 Task: Sort the products in the category "Non-Alcoholic Beers" by price (highest first).
Action: Mouse moved to (1052, 364)
Screenshot: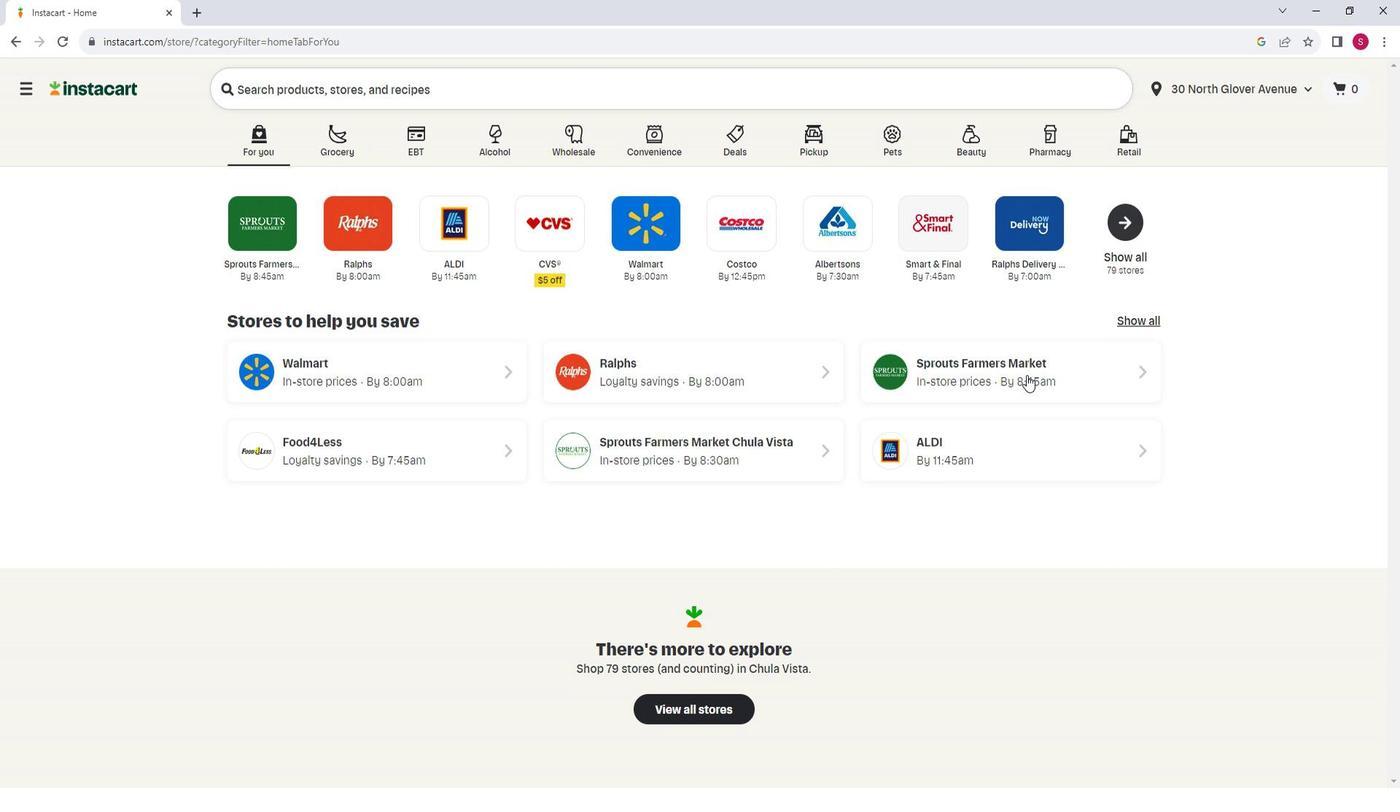 
Action: Mouse pressed left at (1052, 364)
Screenshot: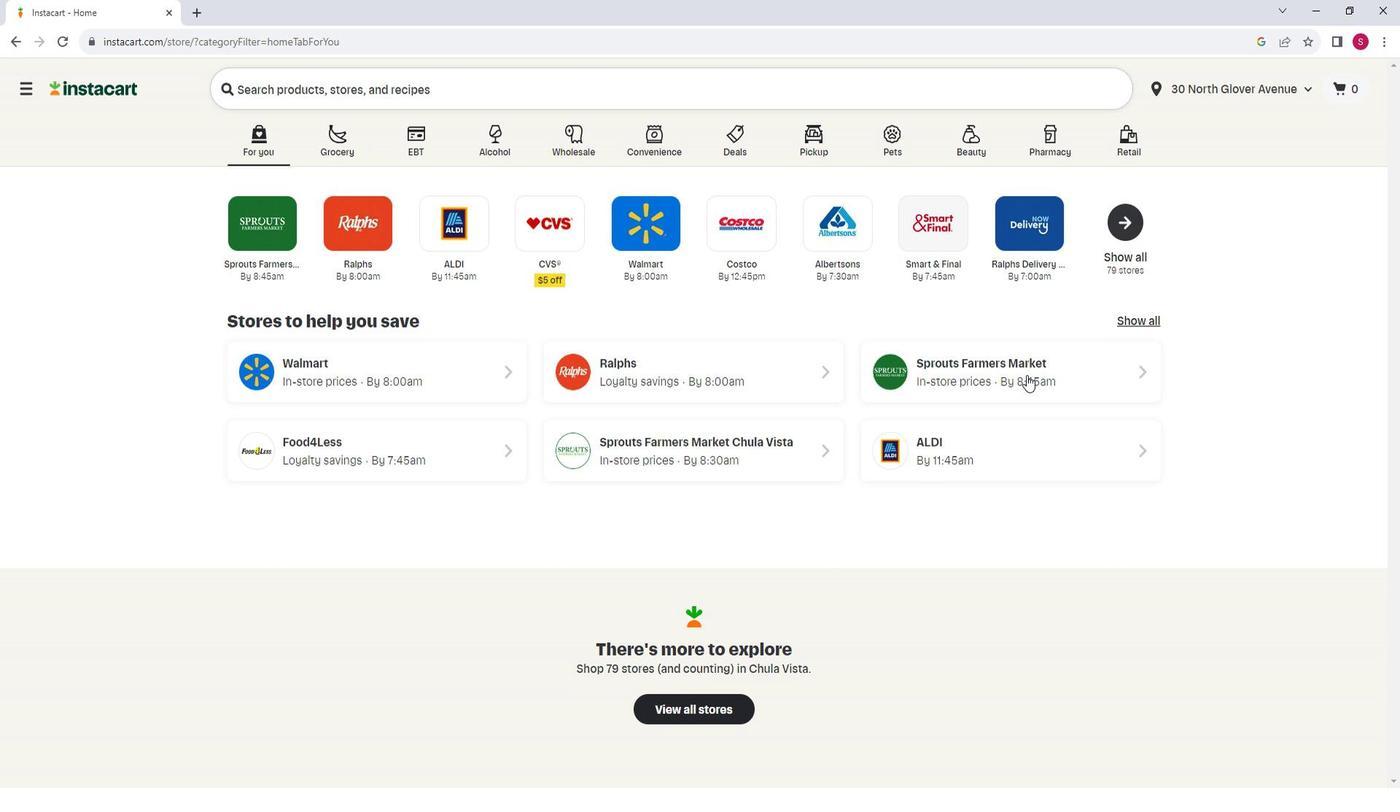 
Action: Mouse moved to (174, 567)
Screenshot: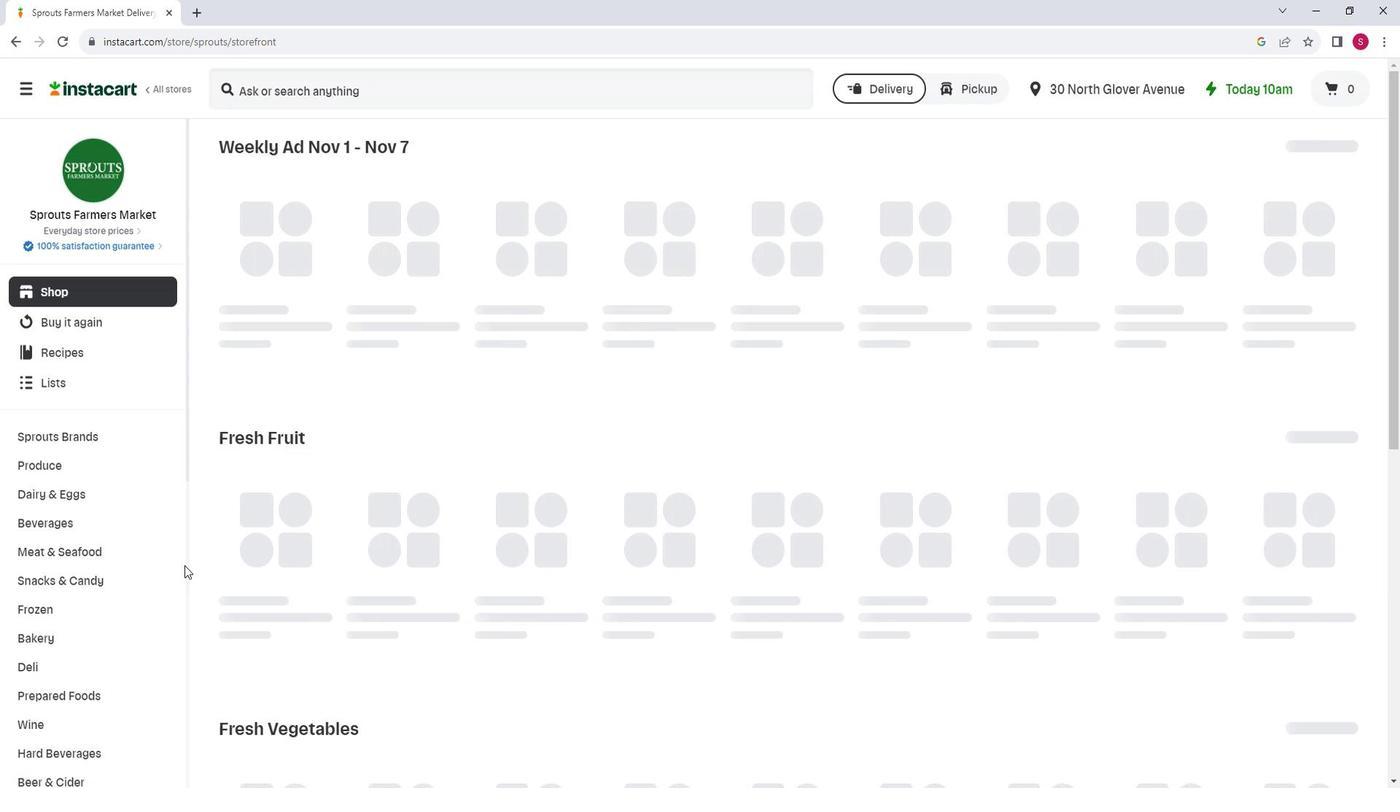
Action: Mouse scrolled (174, 566) with delta (0, 0)
Screenshot: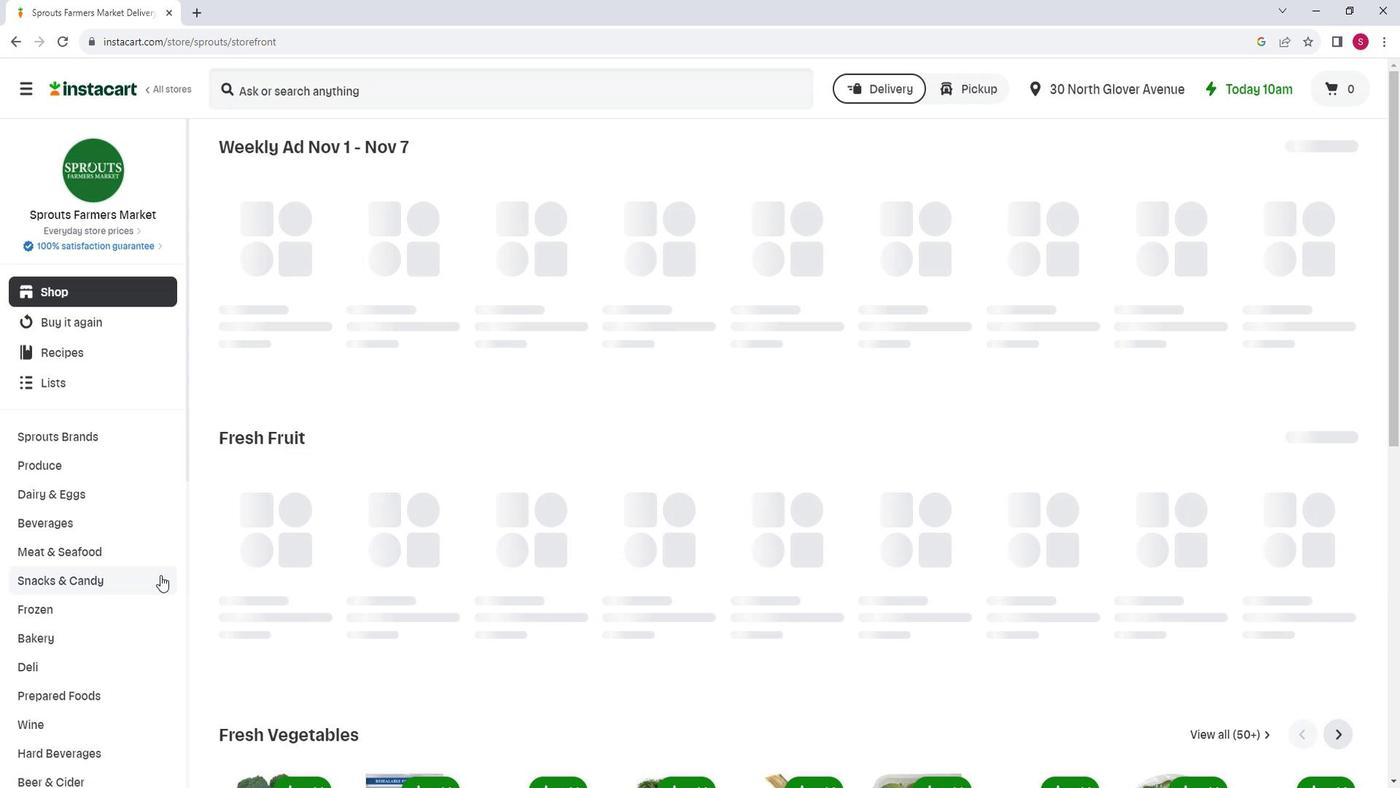
Action: Mouse moved to (130, 690)
Screenshot: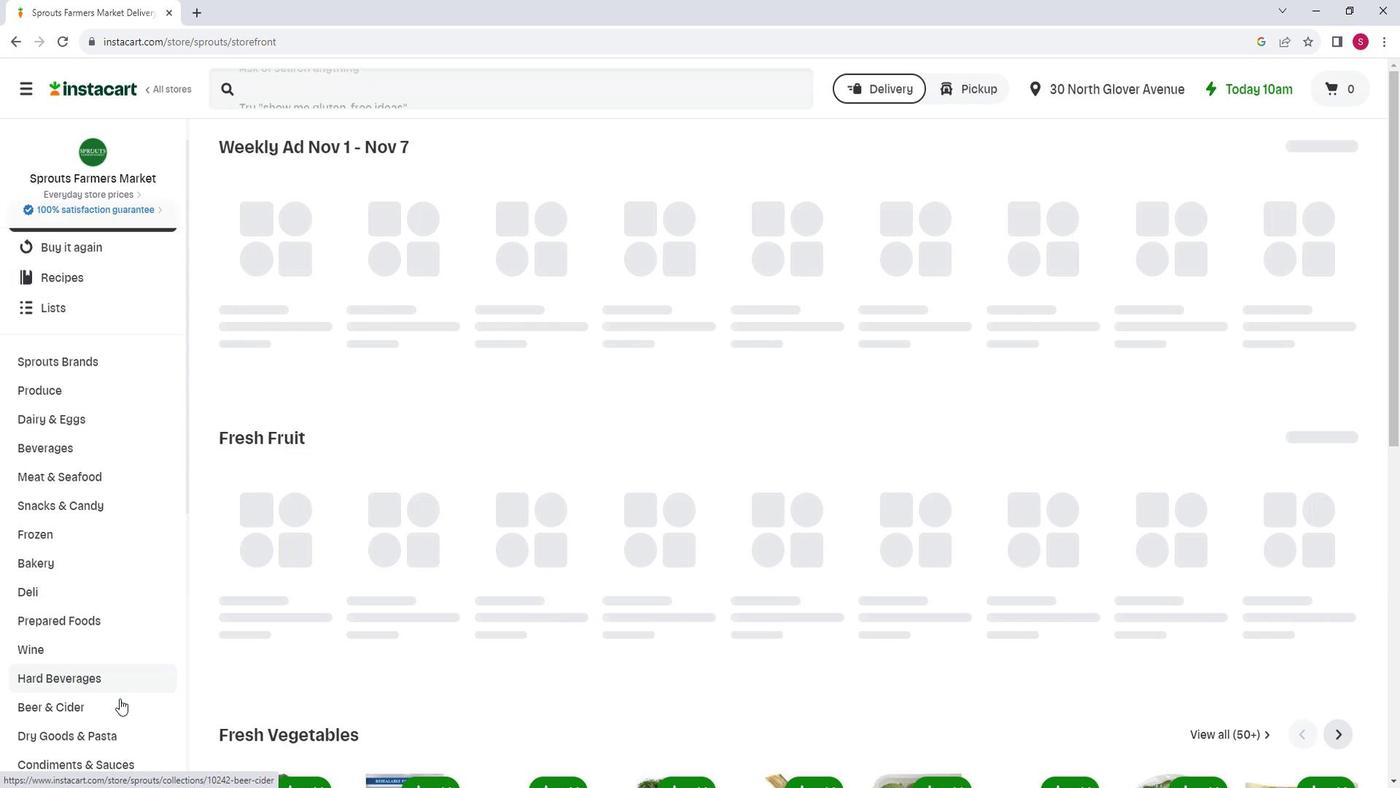 
Action: Mouse pressed left at (130, 690)
Screenshot: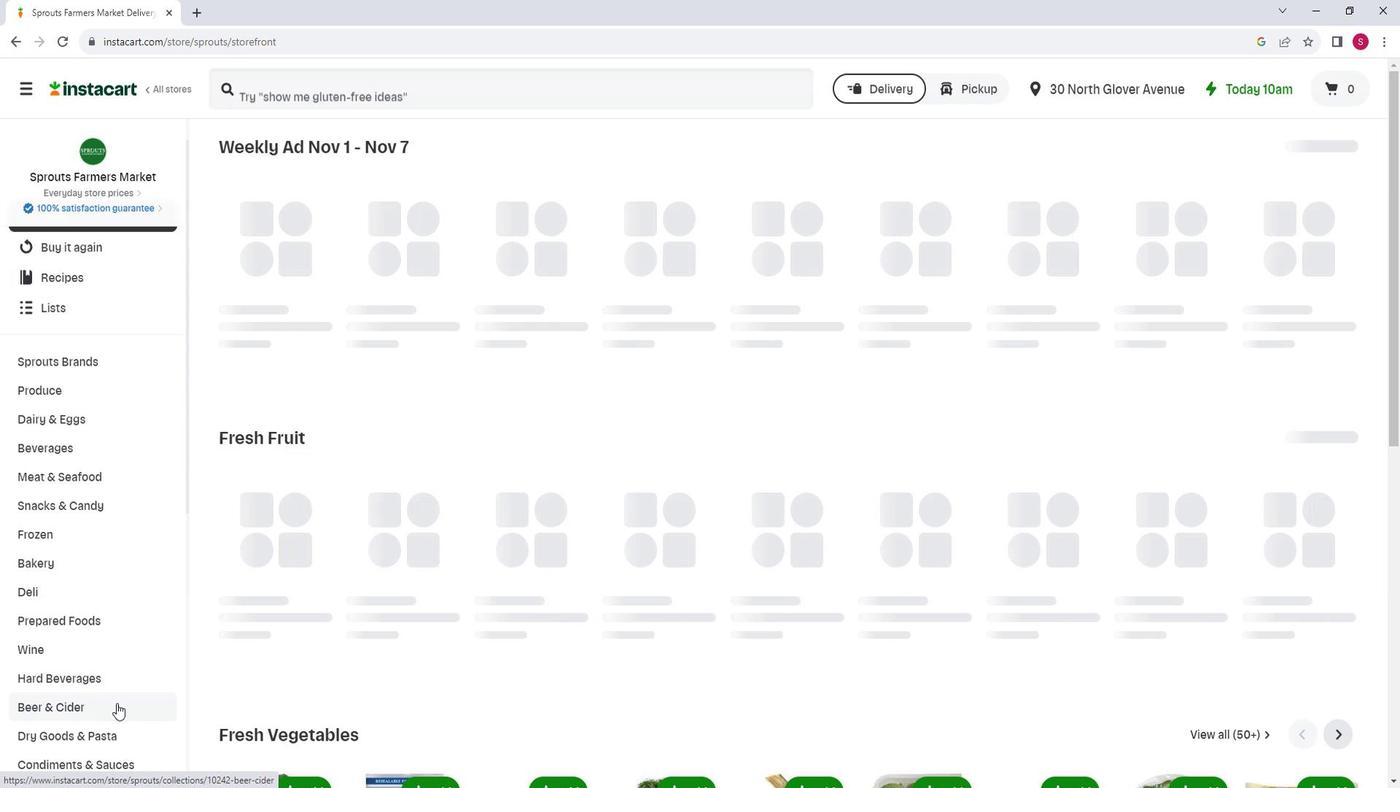 
Action: Mouse moved to (648, 198)
Screenshot: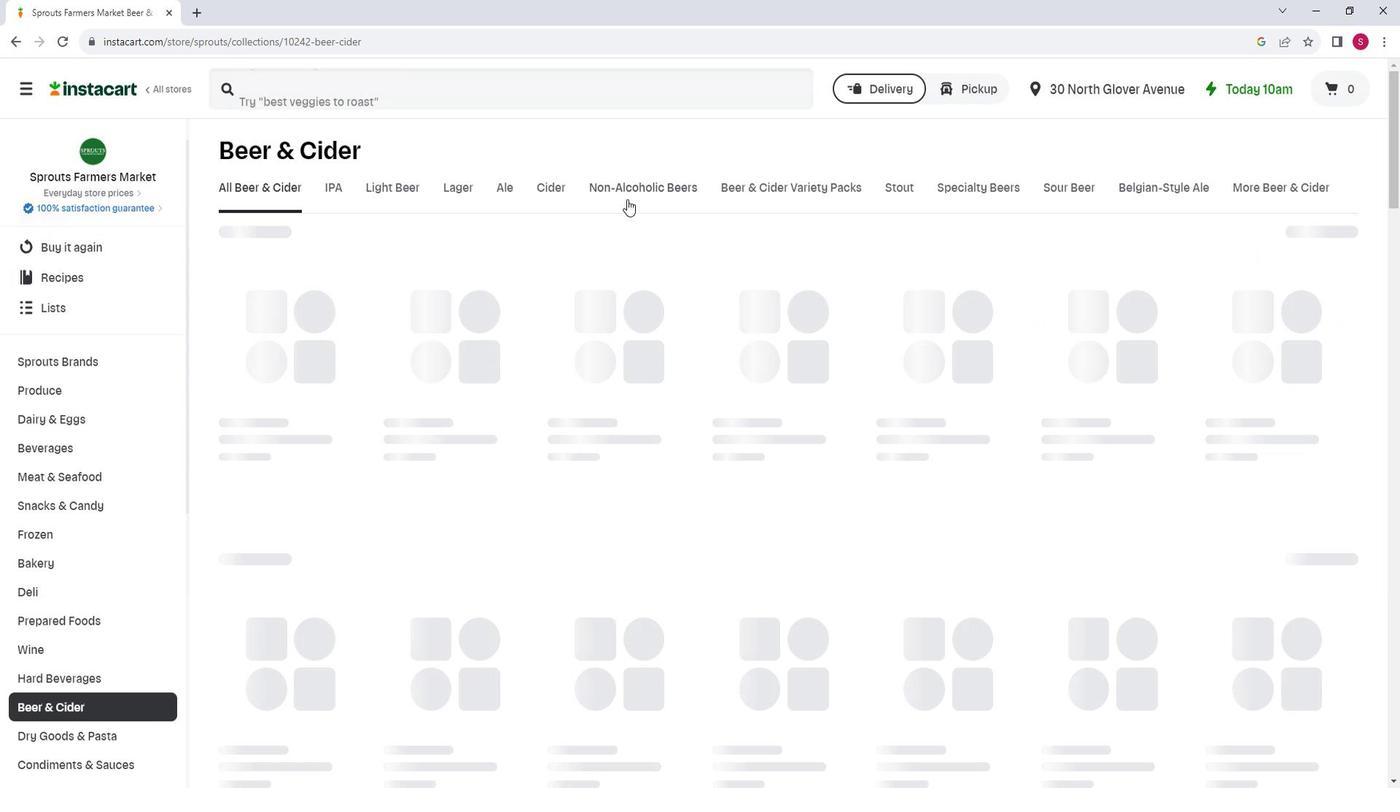 
Action: Mouse pressed left at (648, 198)
Screenshot: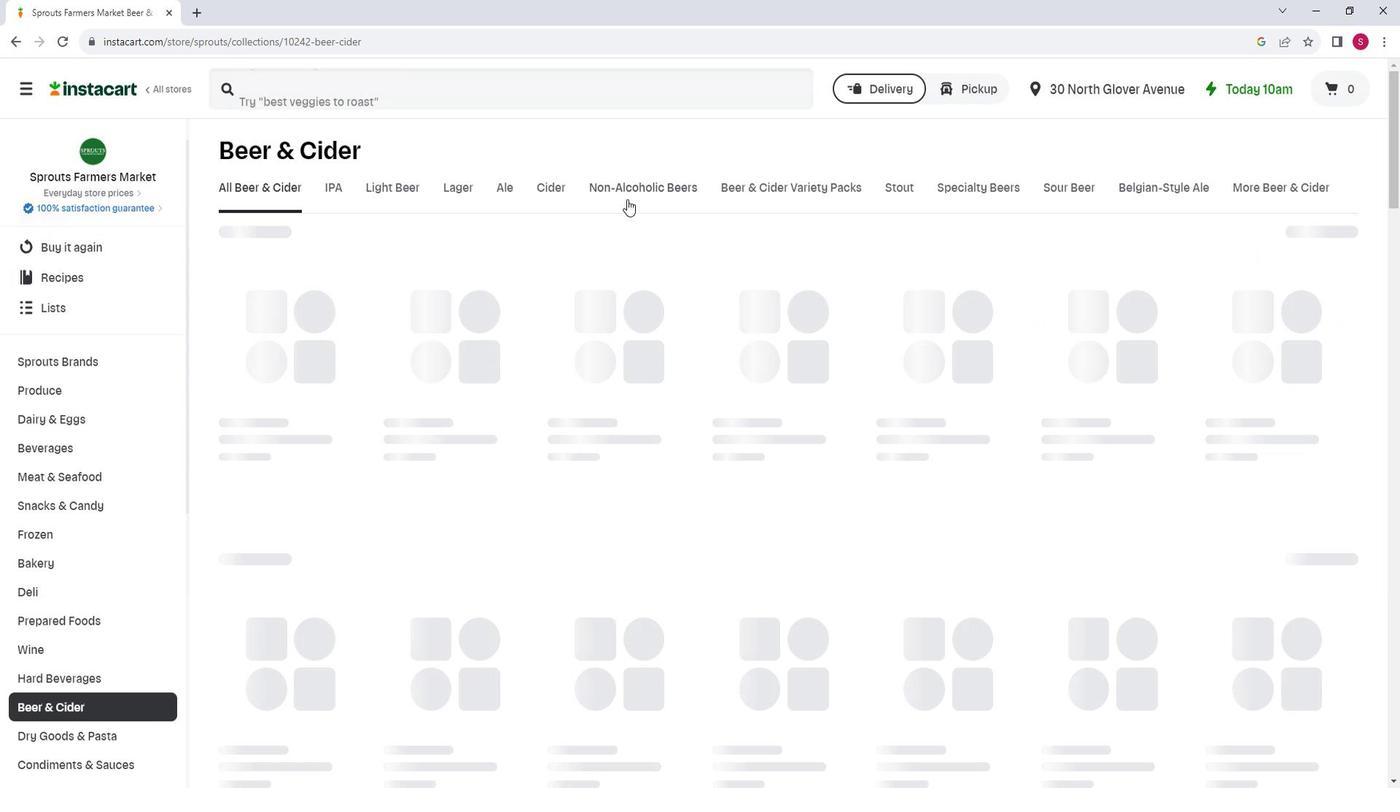 
Action: Mouse moved to (1352, 239)
Screenshot: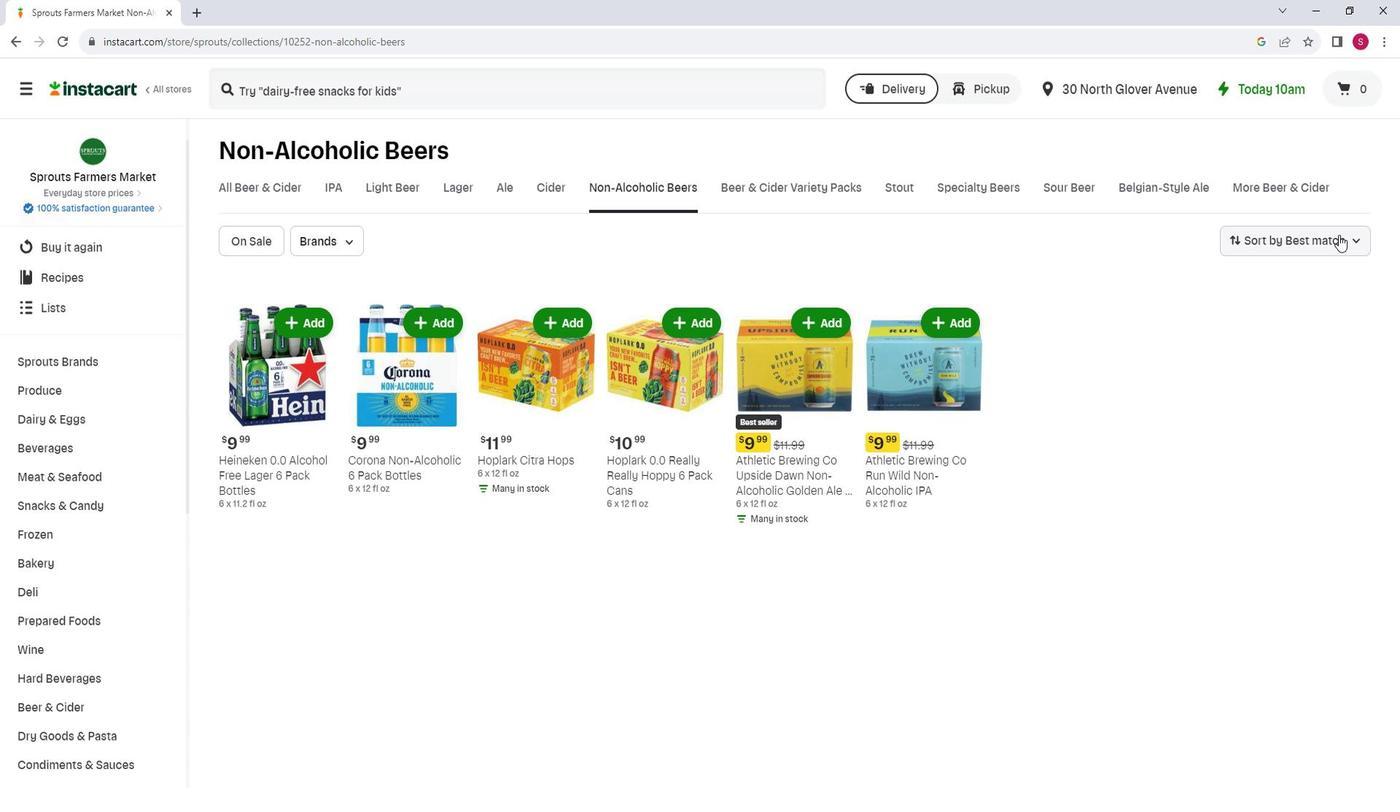 
Action: Mouse pressed left at (1352, 239)
Screenshot: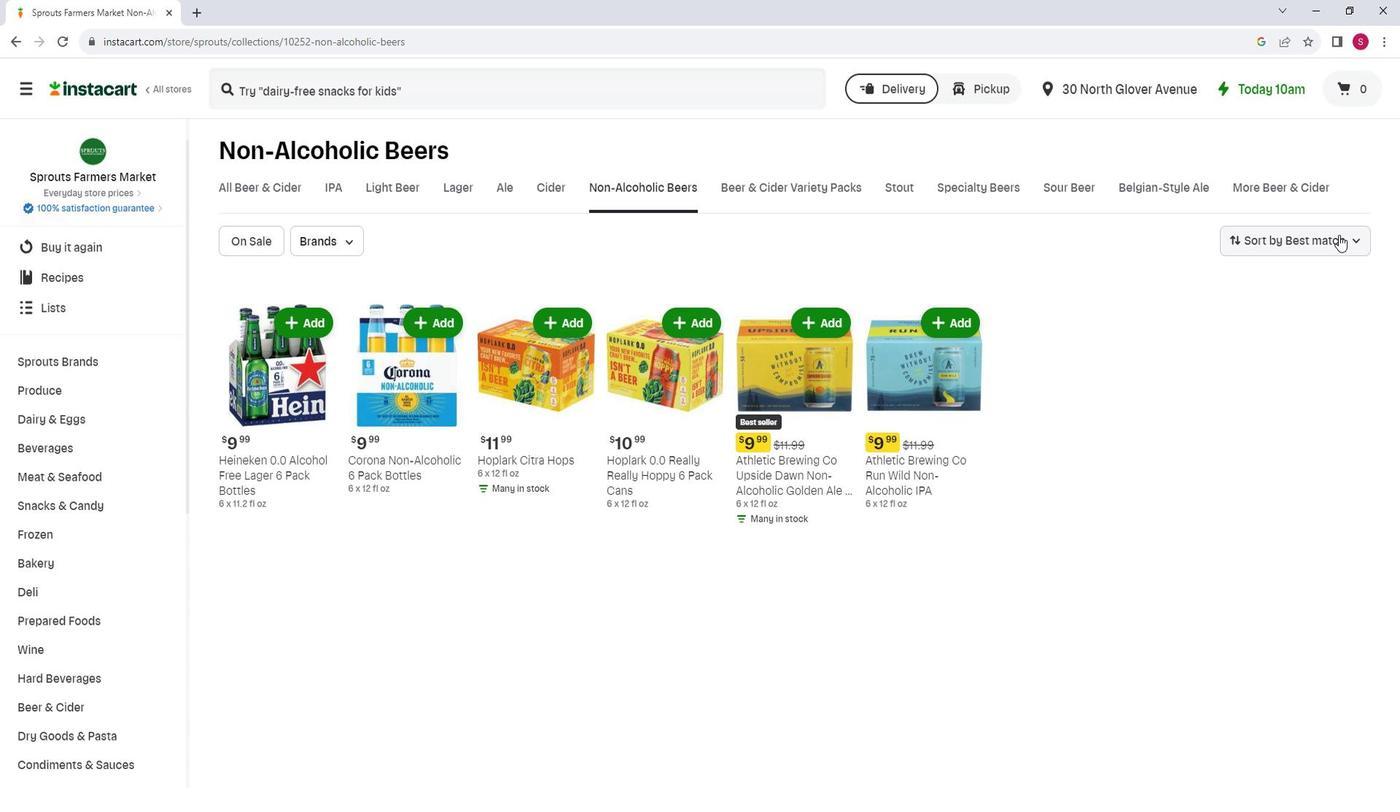 
Action: Mouse moved to (1334, 337)
Screenshot: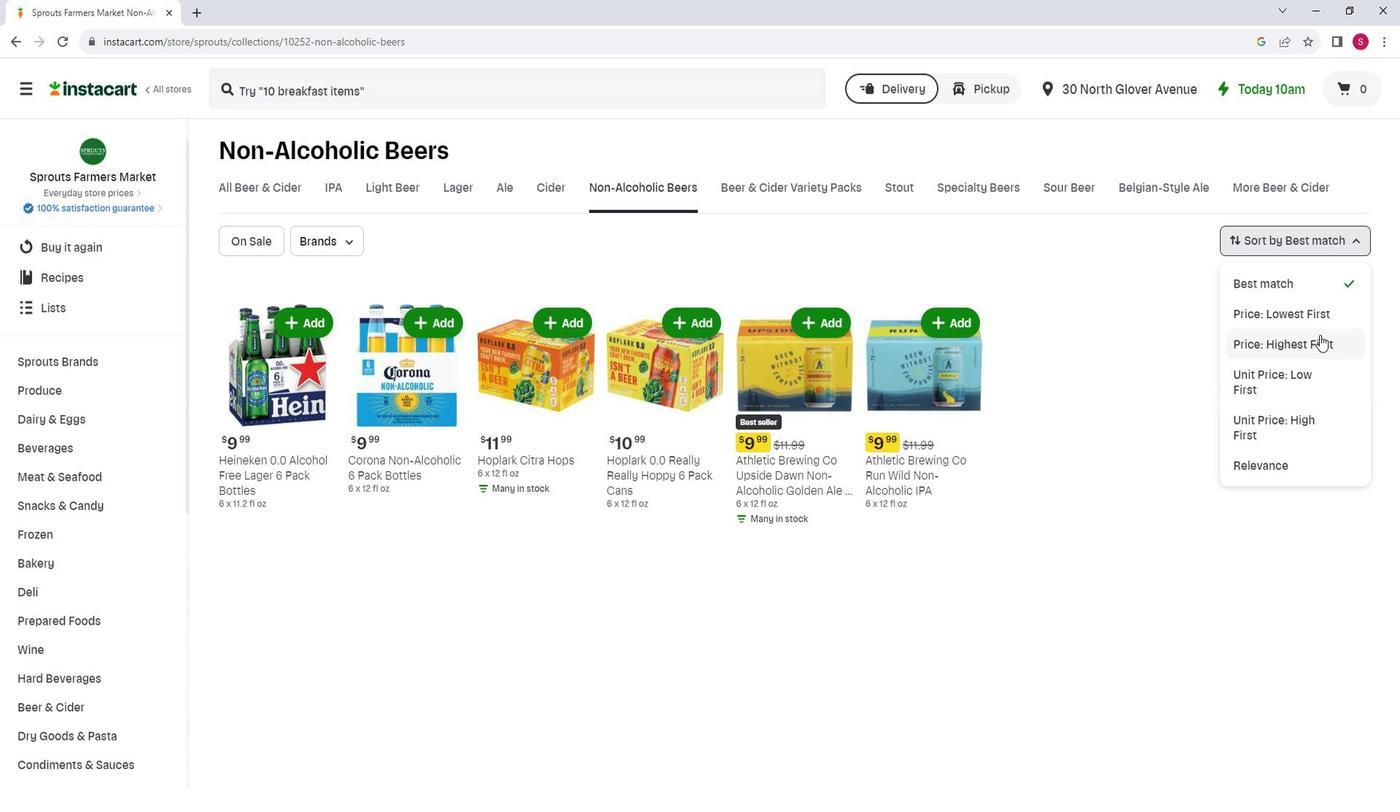 
Action: Mouse pressed left at (1334, 337)
Screenshot: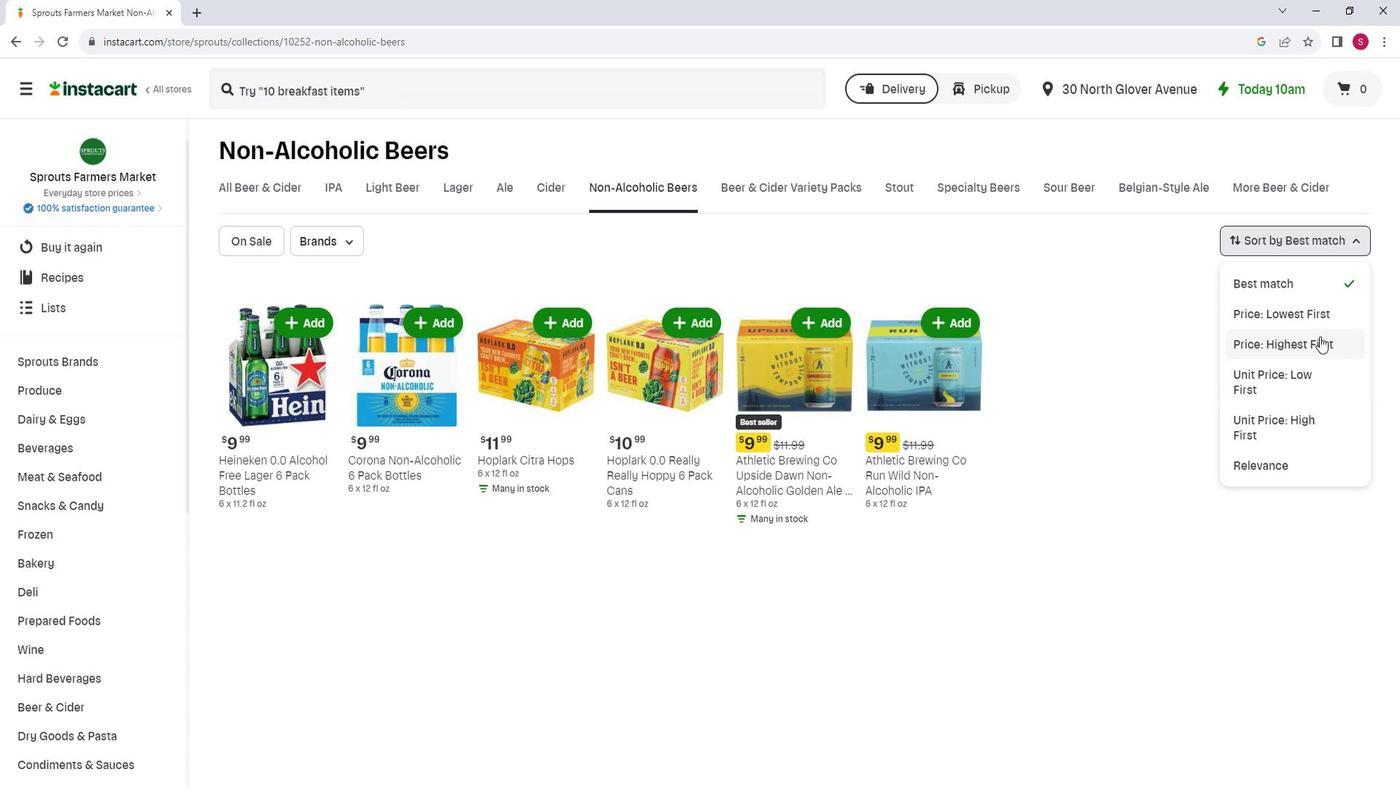 
Action: Mouse moved to (951, 297)
Screenshot: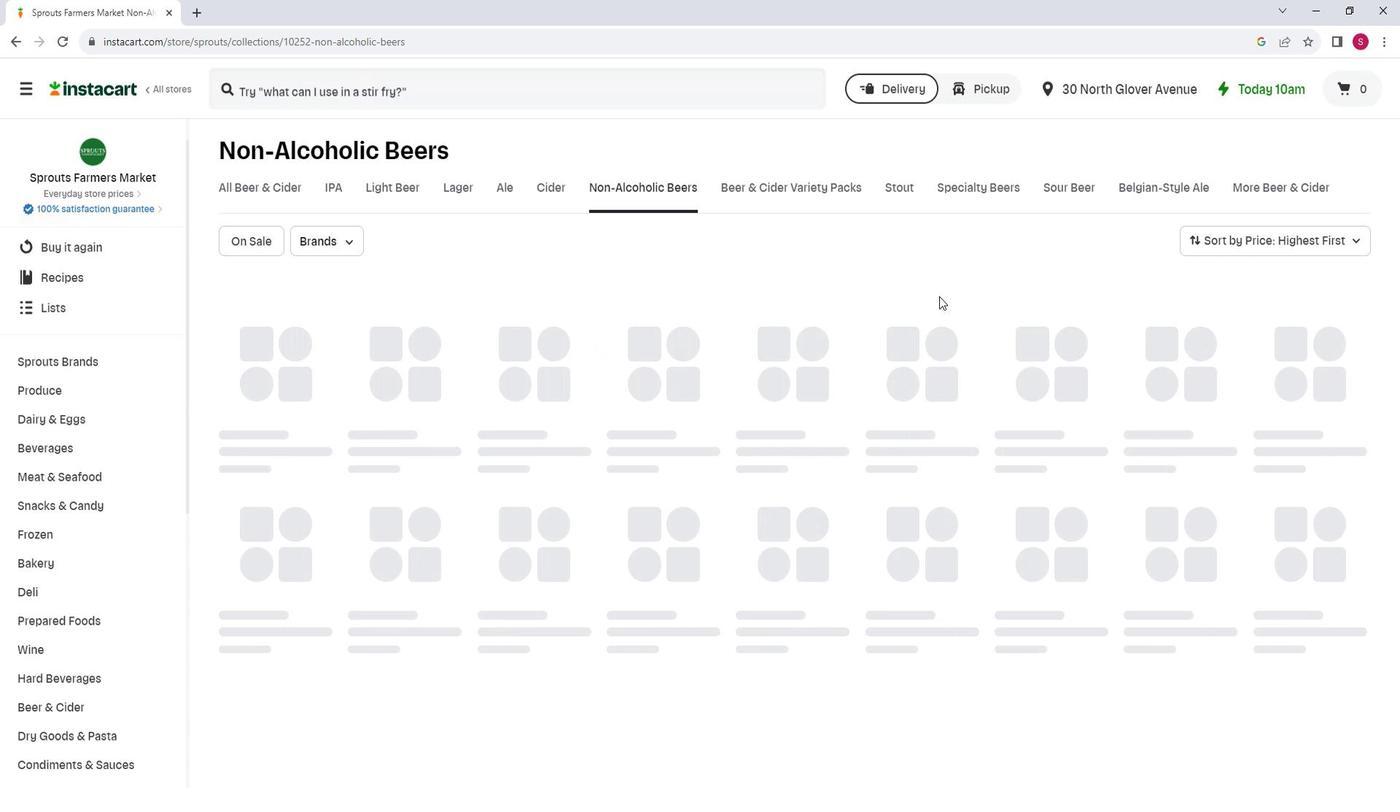 
Action: Mouse scrolled (951, 296) with delta (0, 0)
Screenshot: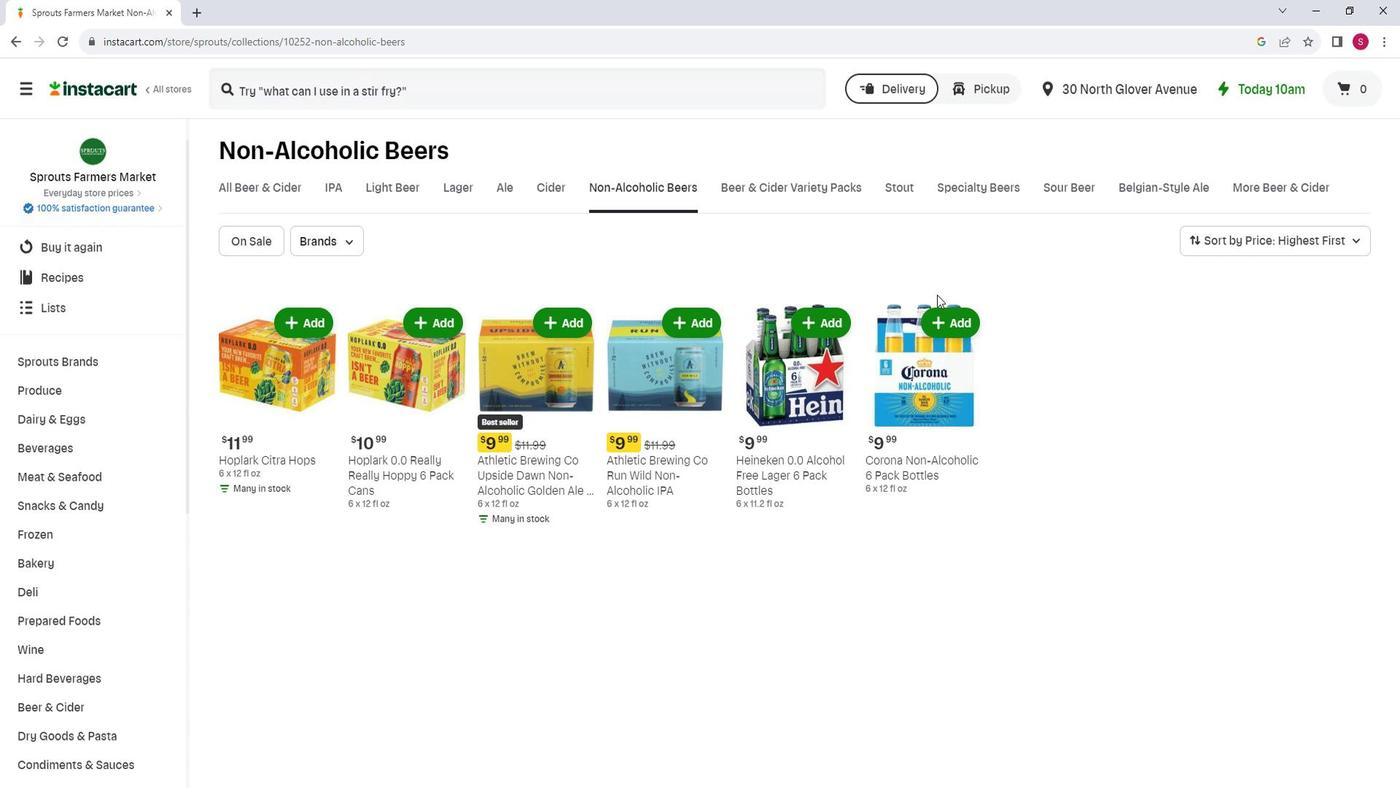 
Action: Mouse moved to (950, 296)
Screenshot: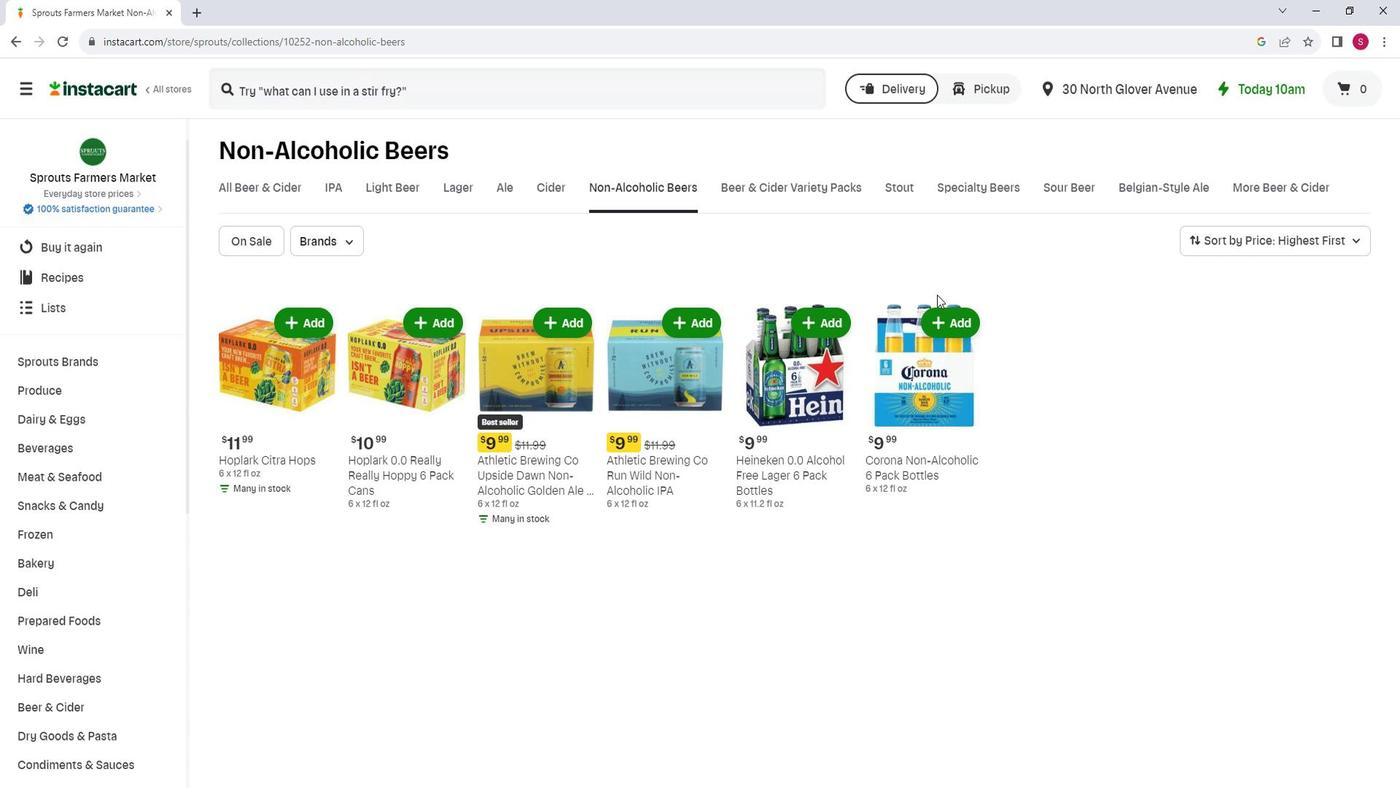 
